 Task: Change elbow connector line weight to 4PX.
Action: Mouse moved to (623, 363)
Screenshot: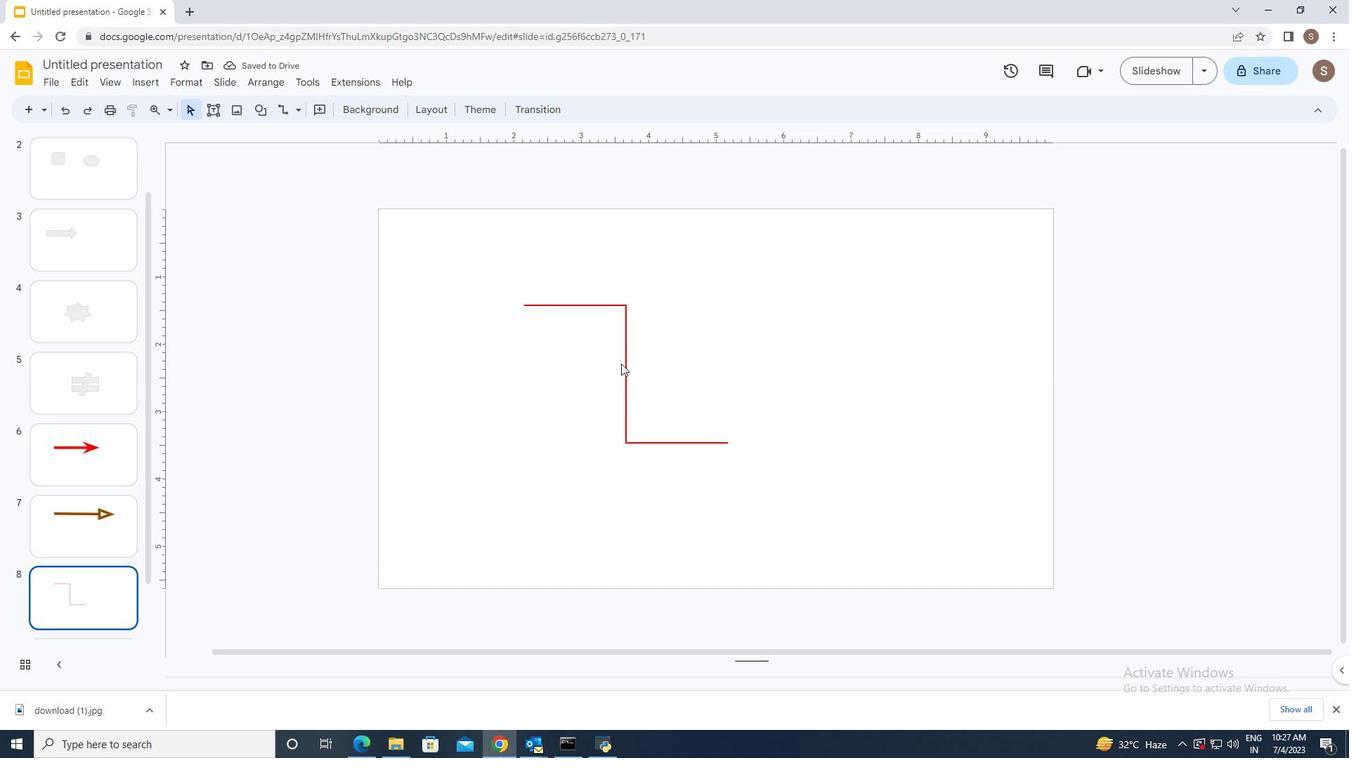 
Action: Mouse pressed left at (623, 363)
Screenshot: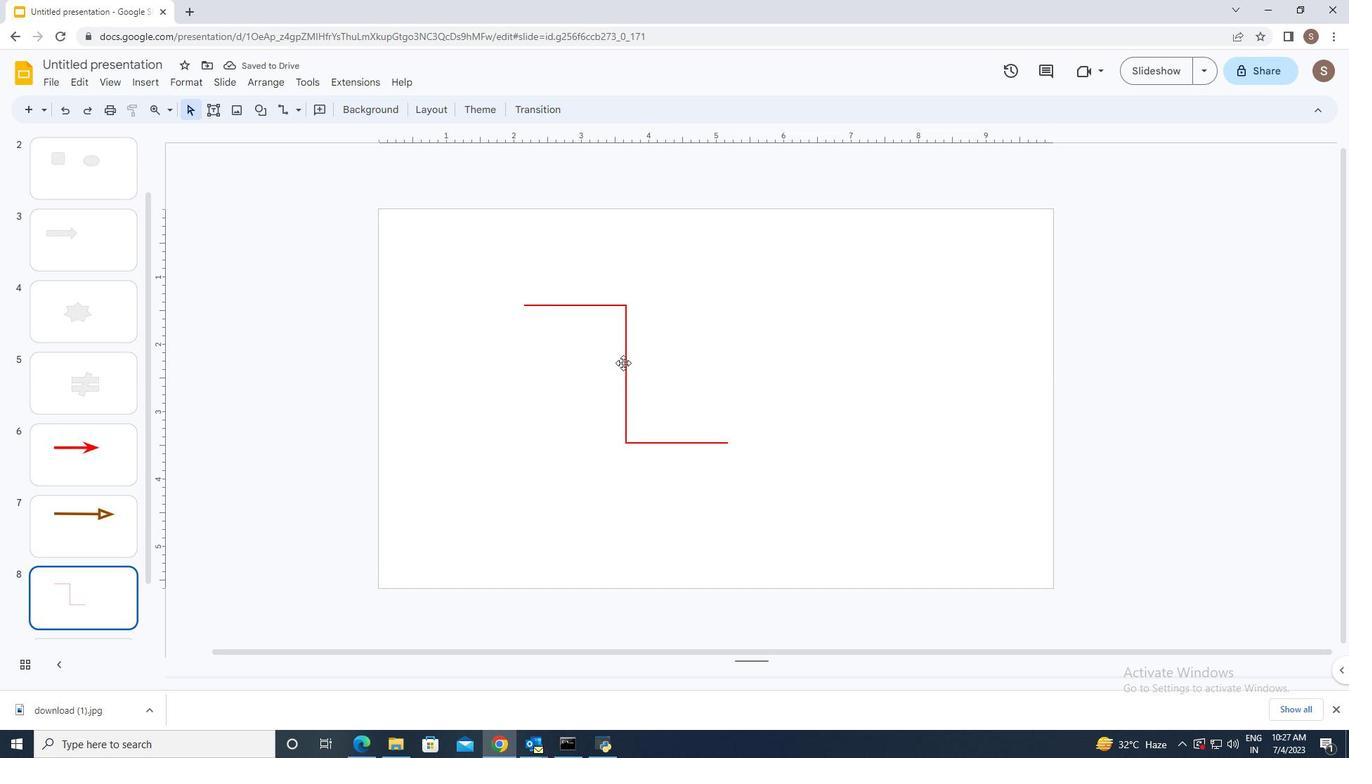 
Action: Mouse moved to (345, 113)
Screenshot: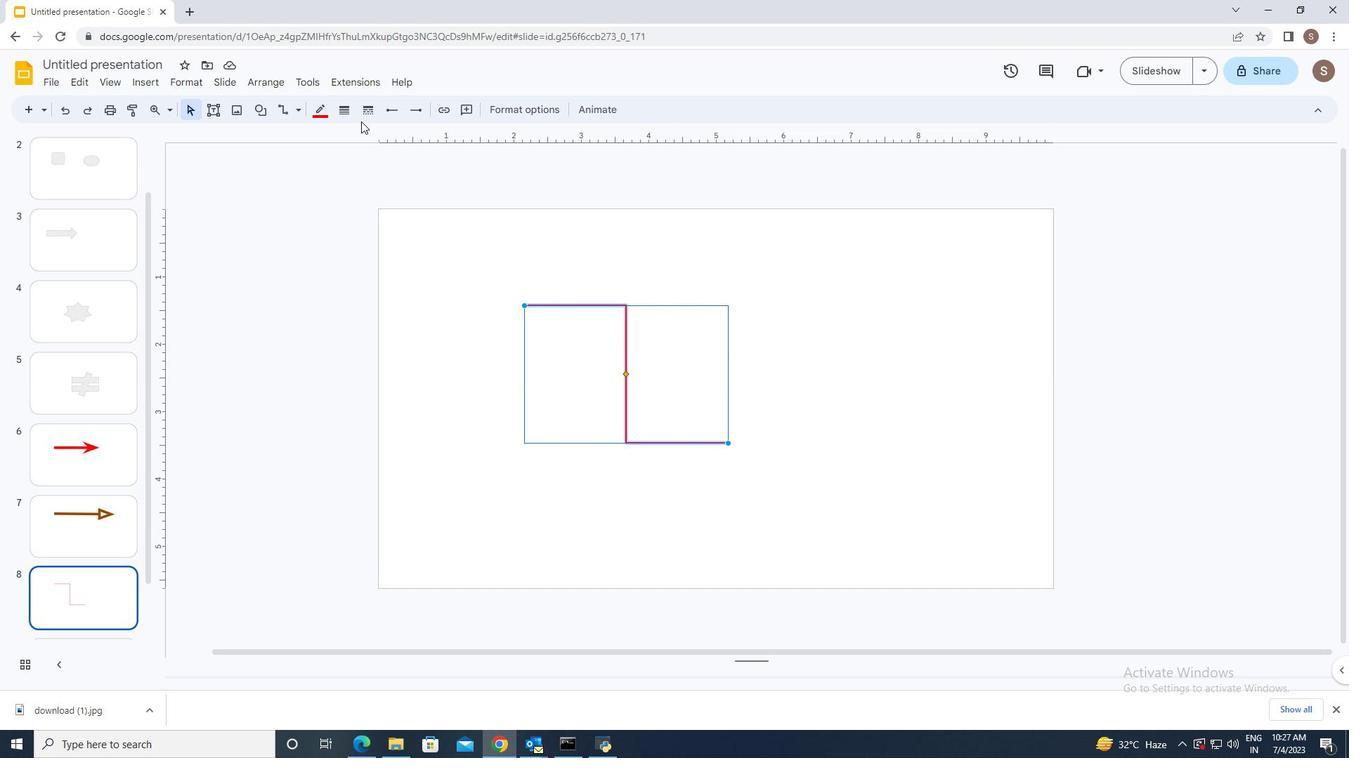 
Action: Mouse pressed left at (345, 113)
Screenshot: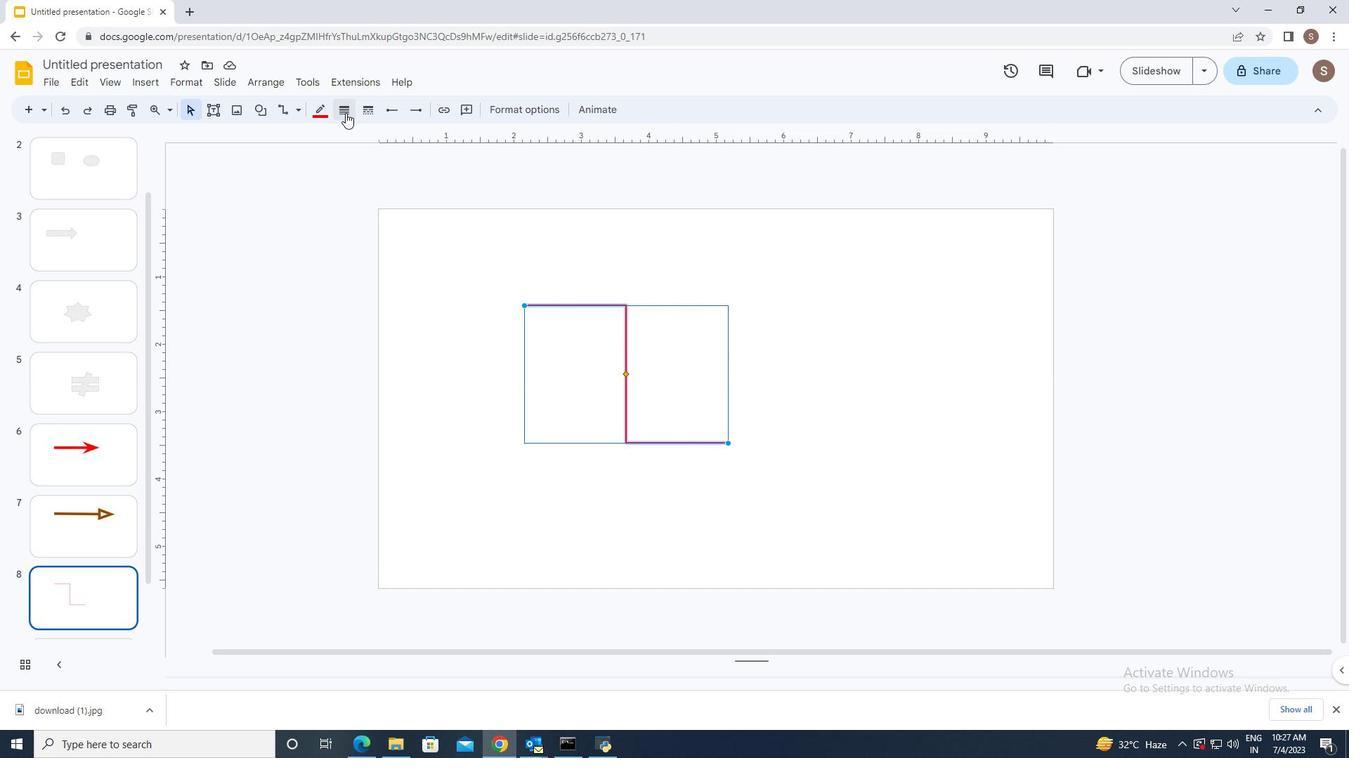 
Action: Mouse moved to (364, 201)
Screenshot: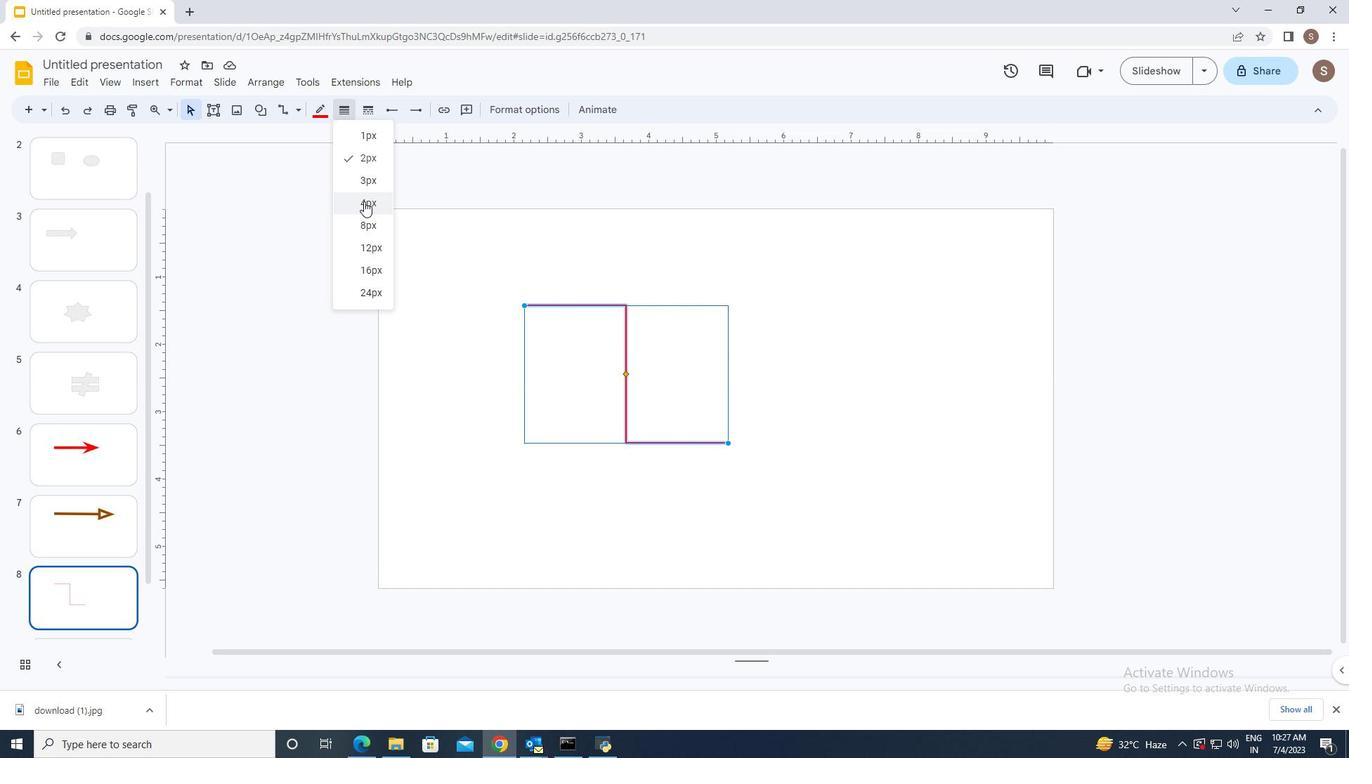 
Action: Mouse pressed left at (364, 201)
Screenshot: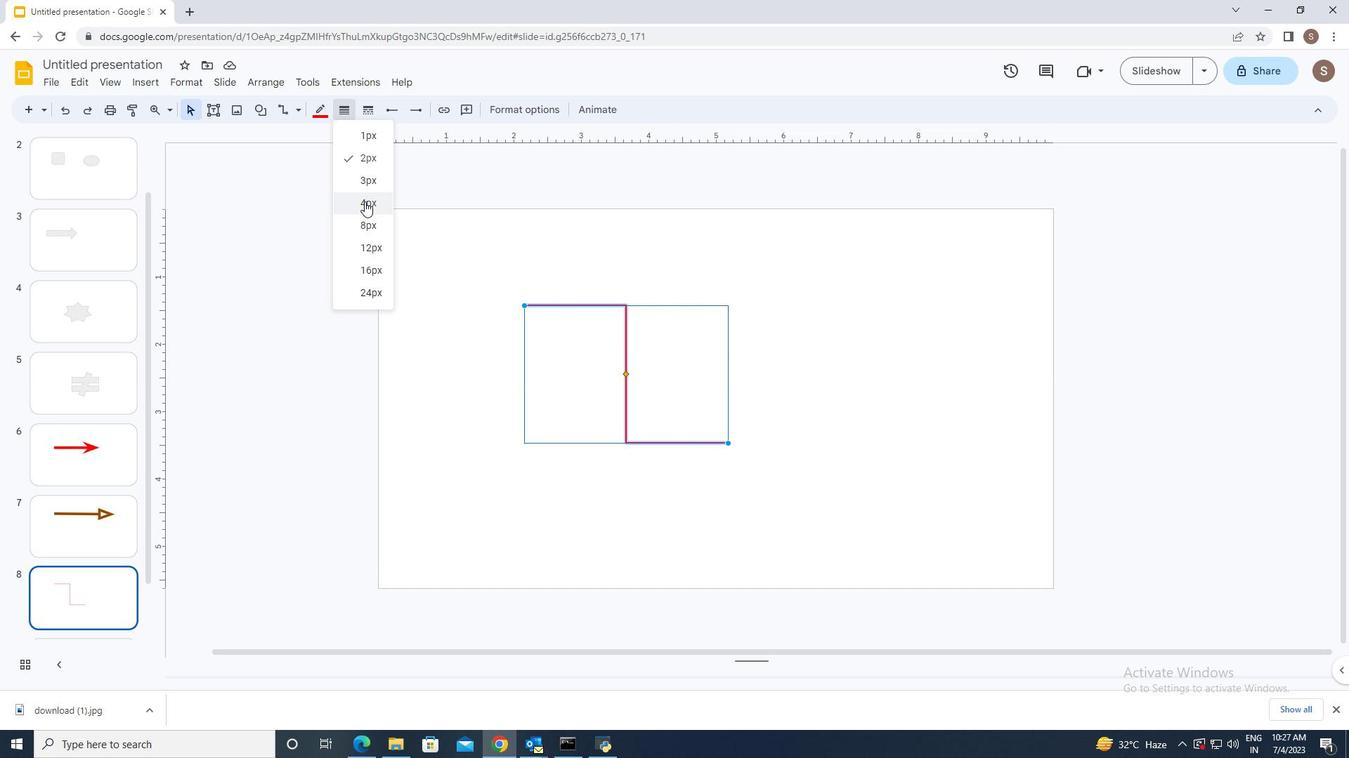 
Action: Mouse moved to (477, 420)
Screenshot: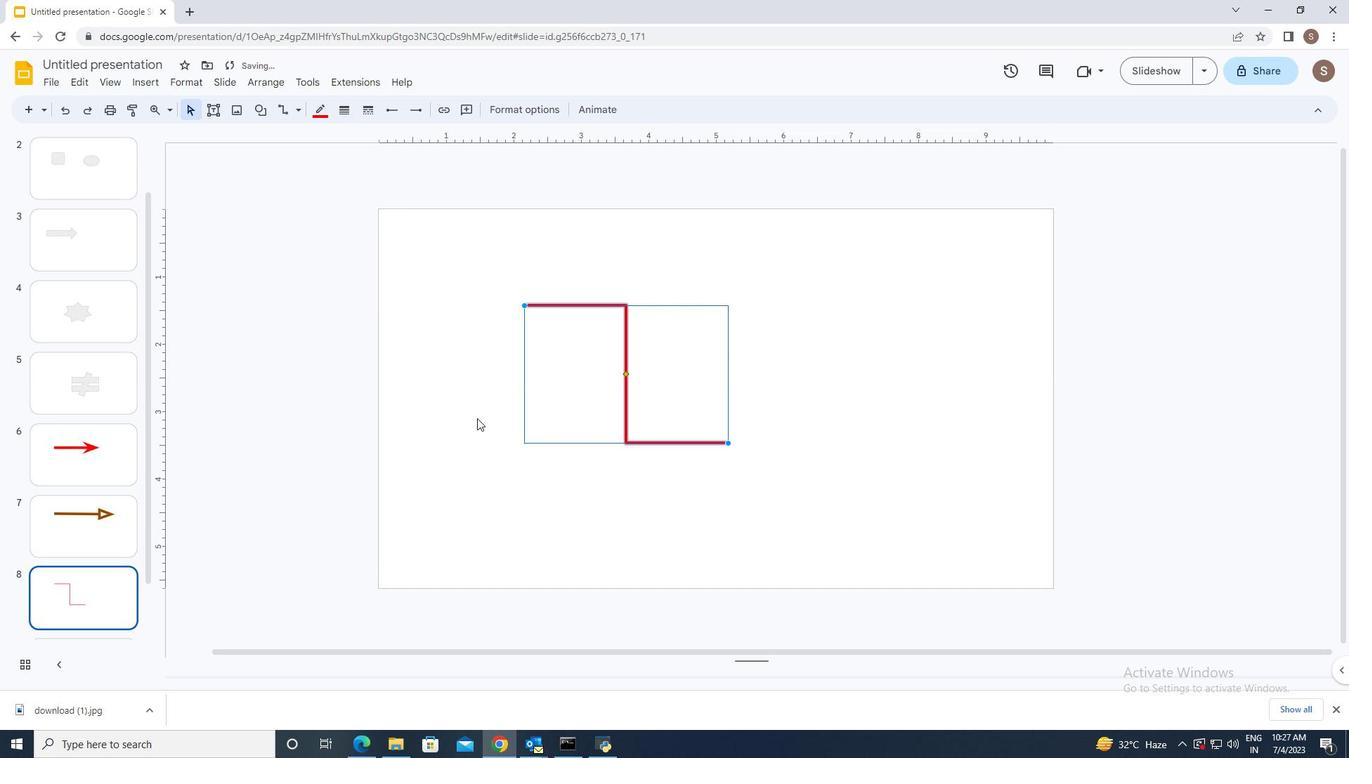 
Action: Mouse pressed left at (477, 420)
Screenshot: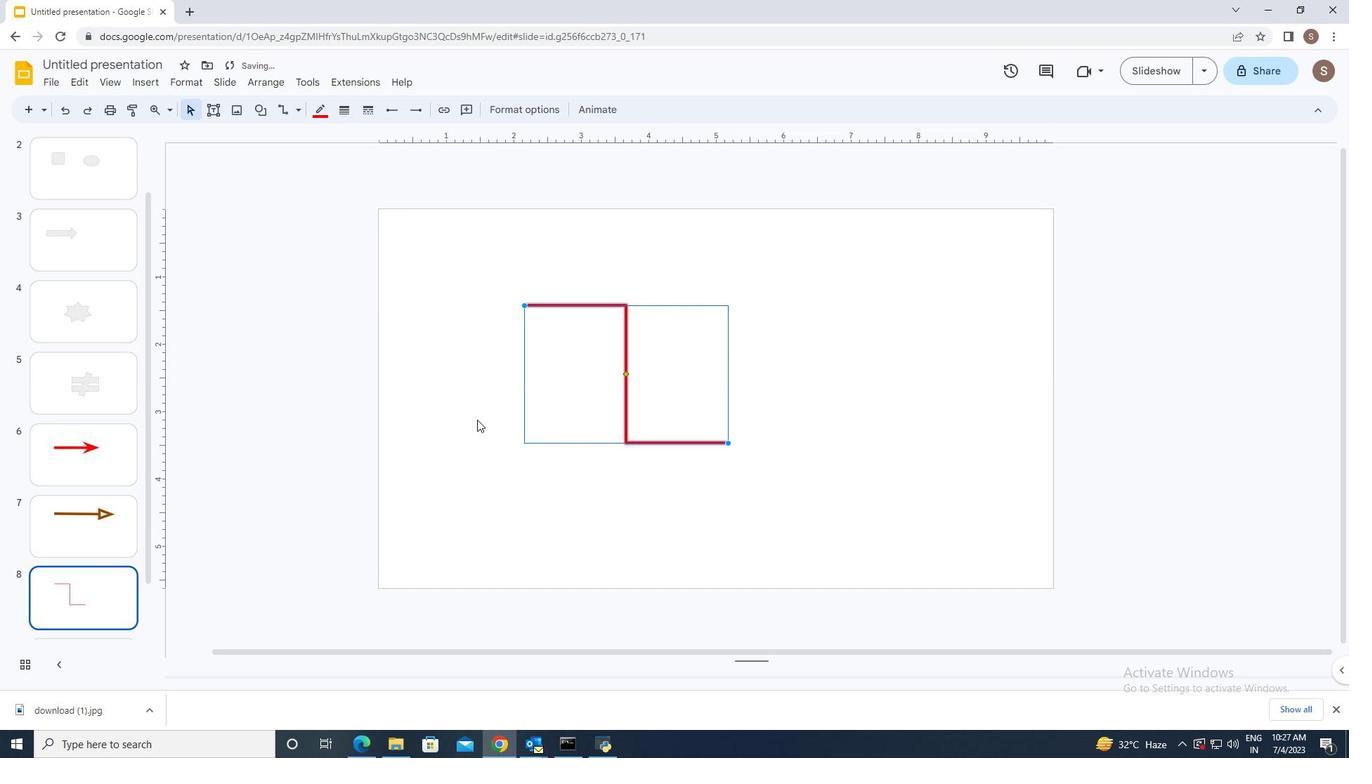 
